 Task: Explore satellite view of the Petrified Forest National Park in Arizona.
Action: Mouse moved to (151, 31)
Screenshot: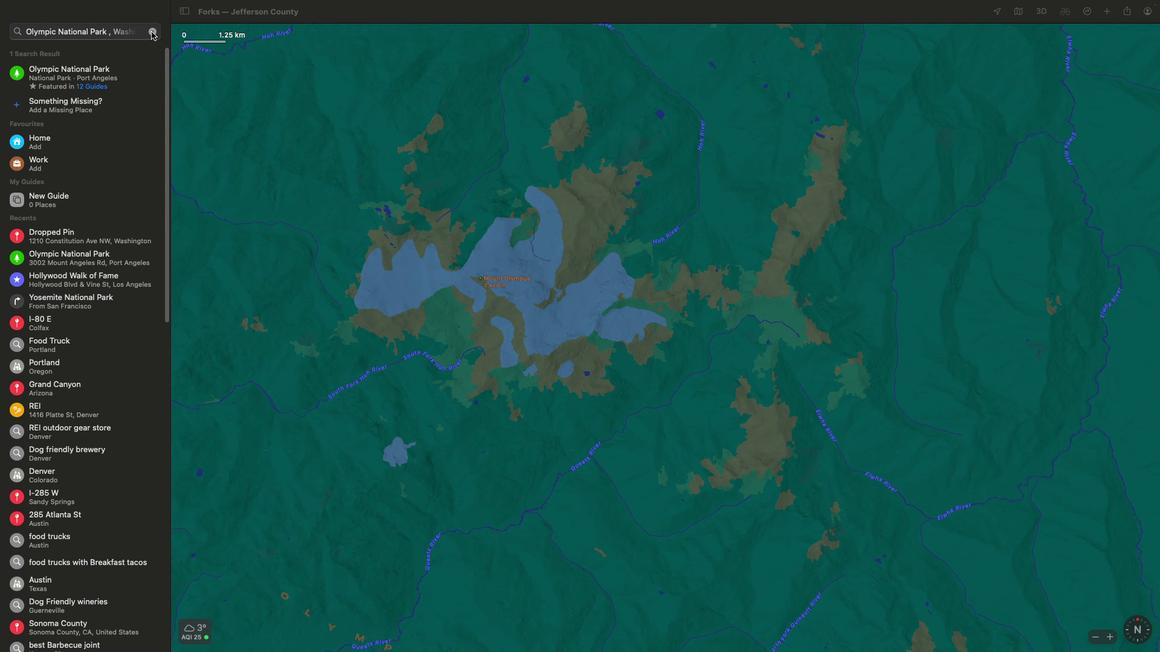 
Action: Mouse pressed left at (151, 31)
Screenshot: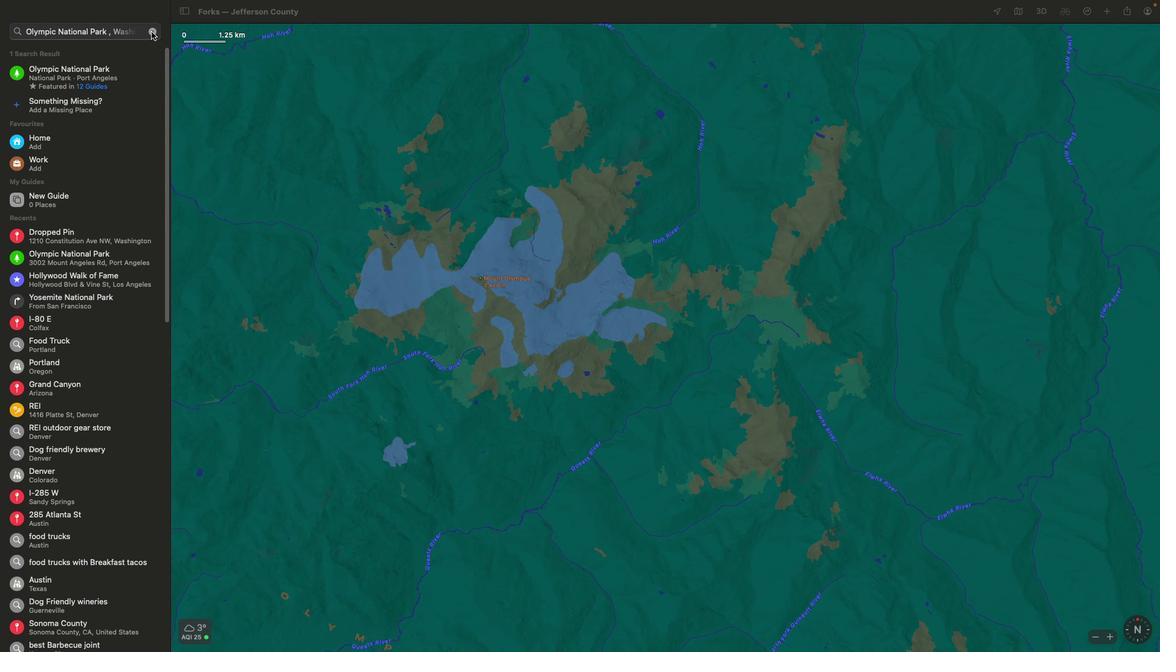 
Action: Mouse moved to (119, 32)
Screenshot: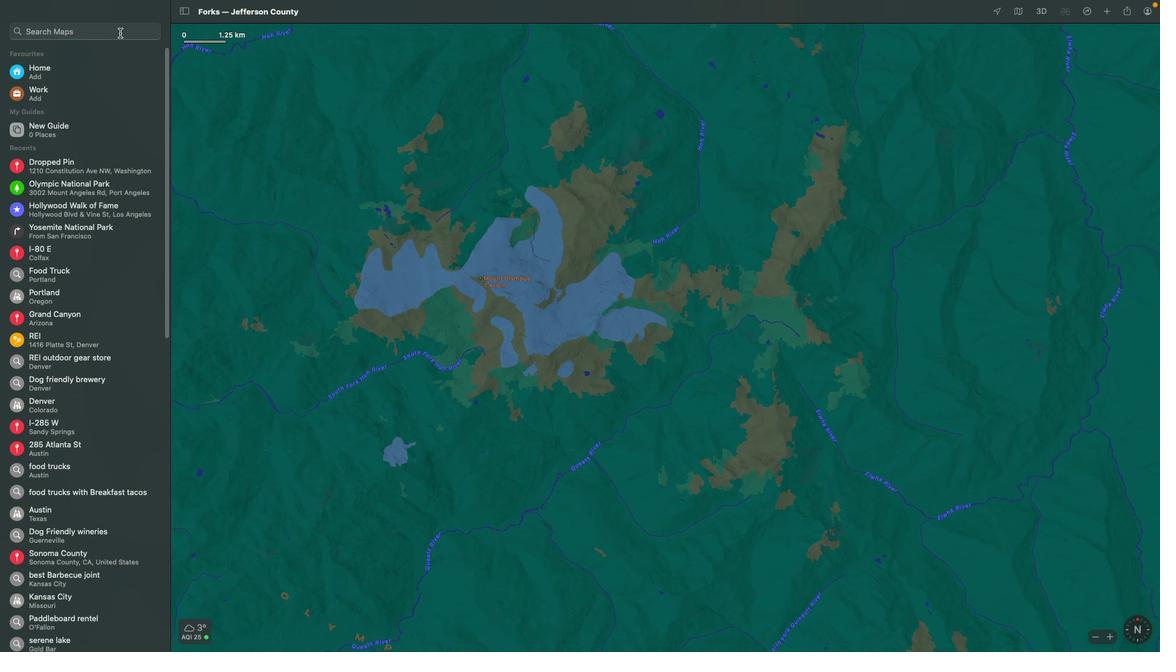 
Action: Mouse pressed left at (119, 32)
Screenshot: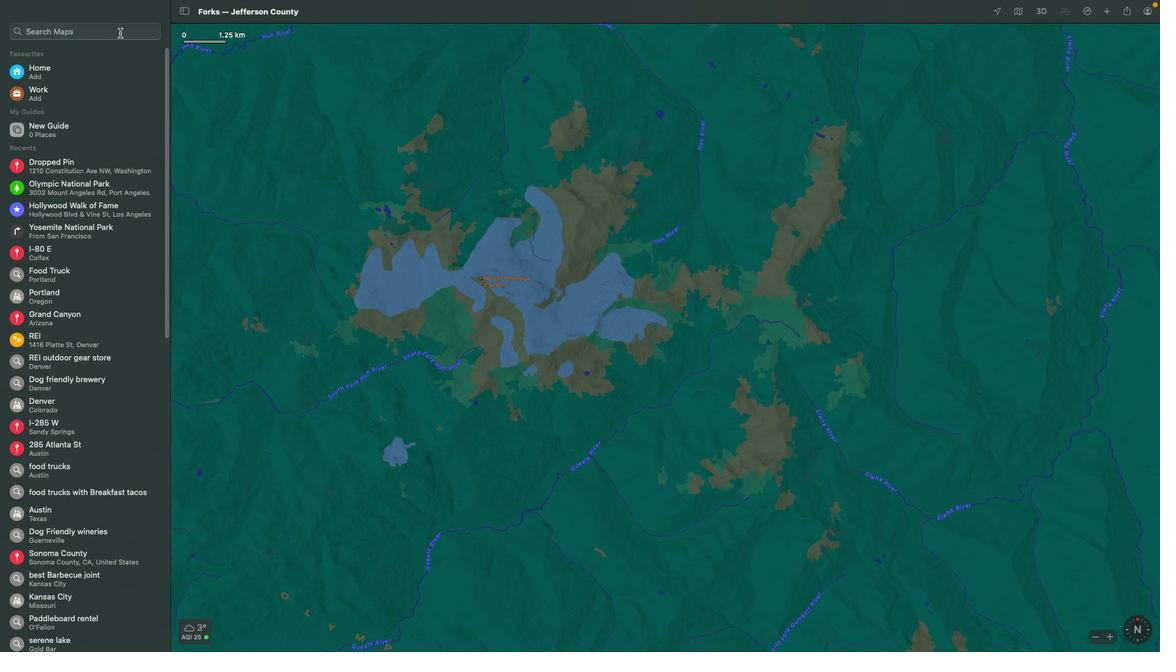 
Action: Mouse moved to (119, 32)
Screenshot: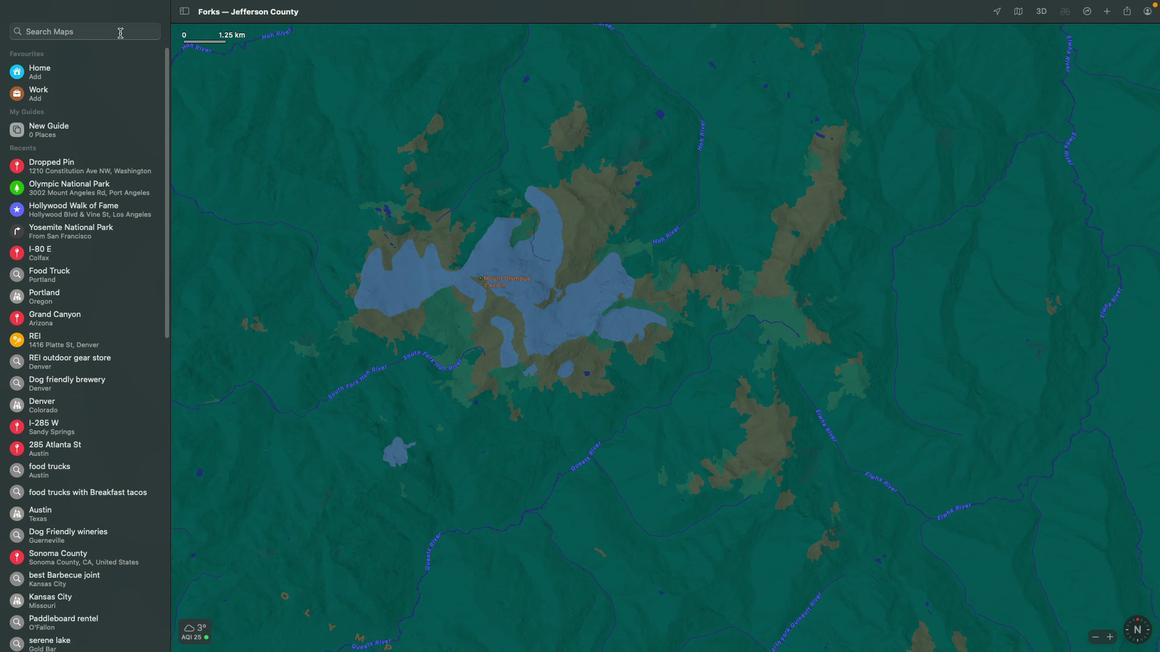 
Action: Key pressed Key.shift'P''e''t''r''i''f''i''e''d'Key.spaceKey.shift'F''o''r''e''s''t'Key.spaceKey.shift'N''a''t''o''n''a''l'Key.spaceKey.backspaceKey.backspaceKey.backspaceKey.backspaceKey.backspace'i''o''n''a''l'Key.spaceKey.shift'P''a''r''k'Key.space'i''n'Key.spaceKey.shift'A''r''z''o''n''a'Key.enter
Screenshot: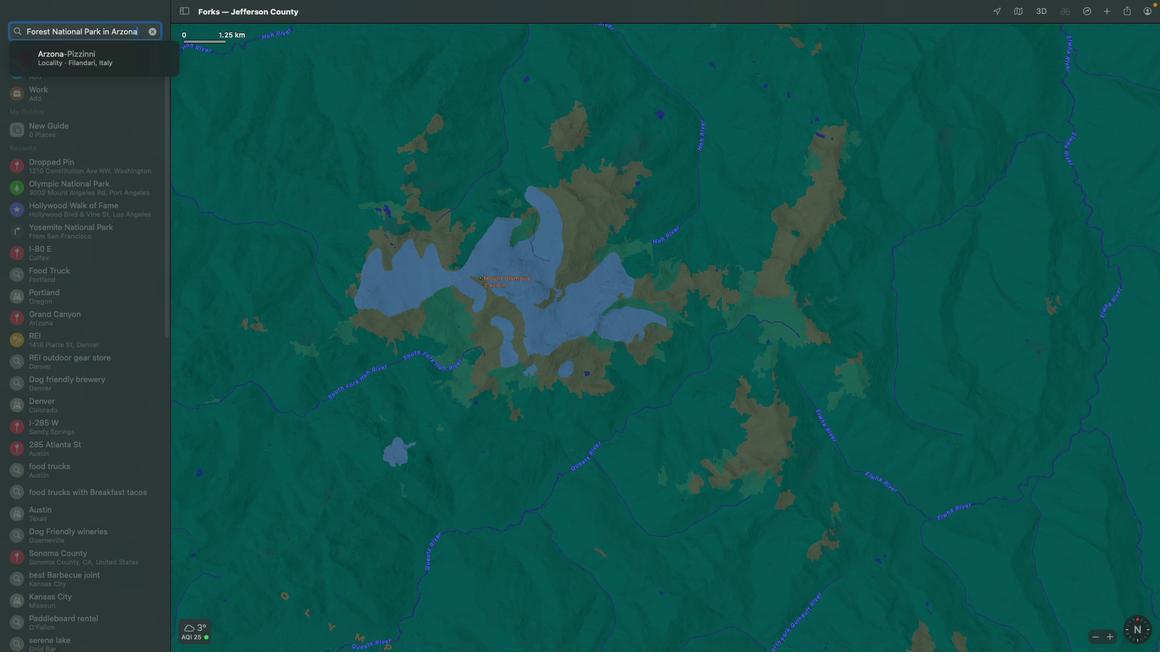 
Action: Mouse moved to (1012, 15)
Screenshot: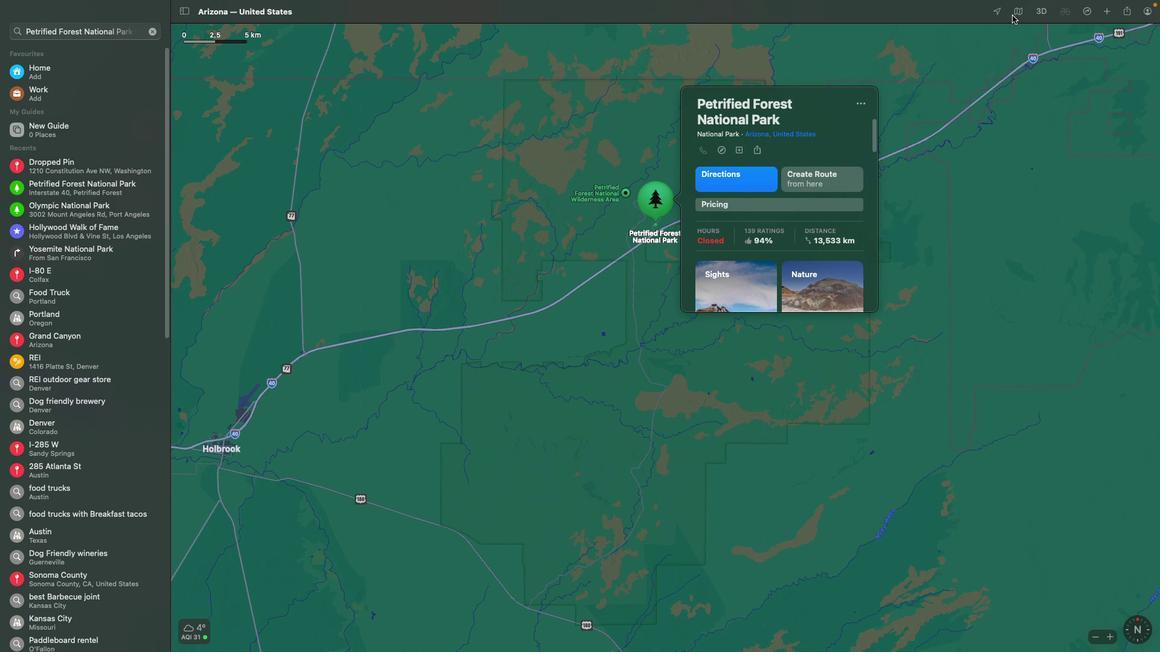 
Action: Mouse pressed left at (1012, 15)
Screenshot: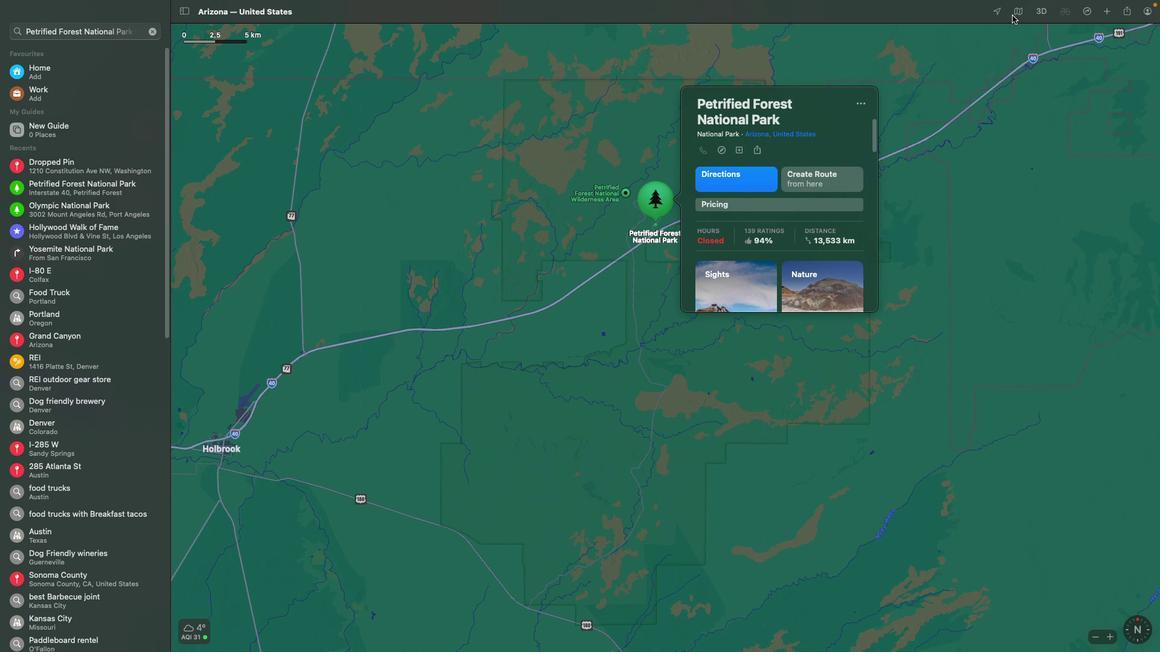 
Action: Mouse moved to (1064, 132)
Screenshot: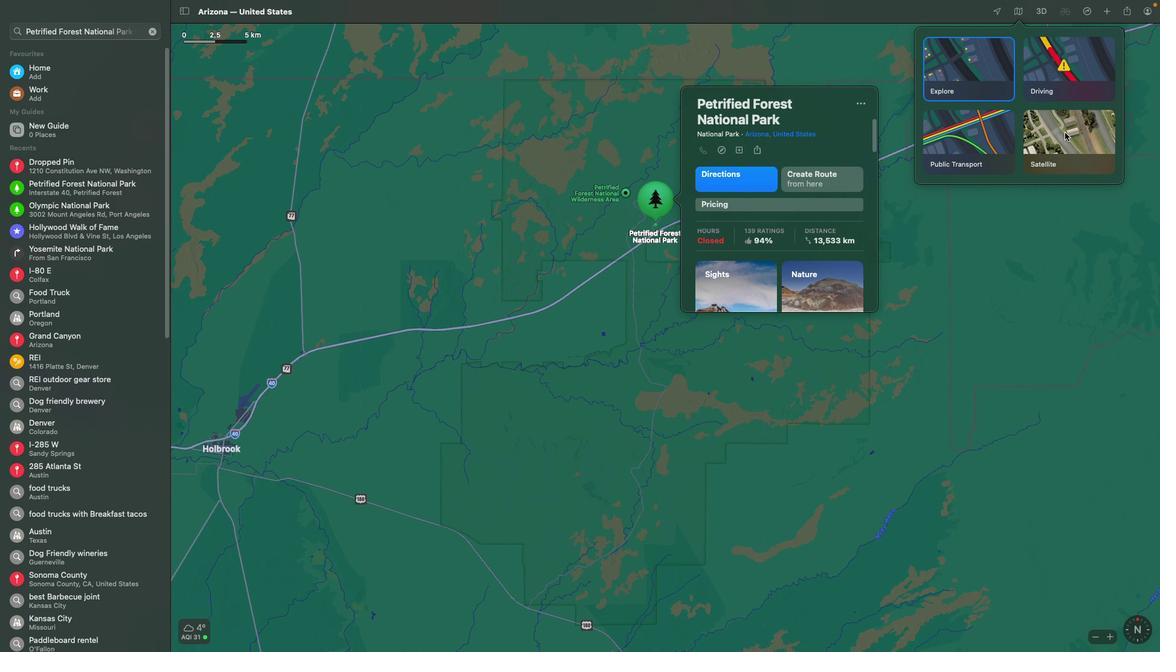 
Action: Mouse pressed left at (1064, 132)
Screenshot: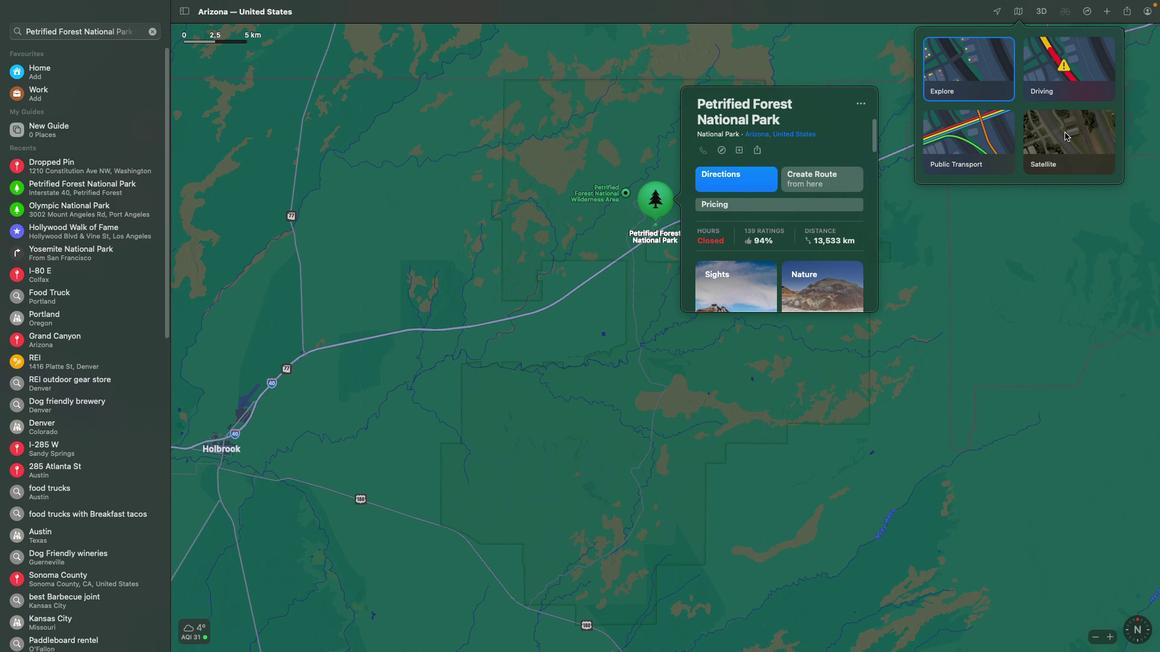 
Action: Mouse moved to (666, 279)
Screenshot: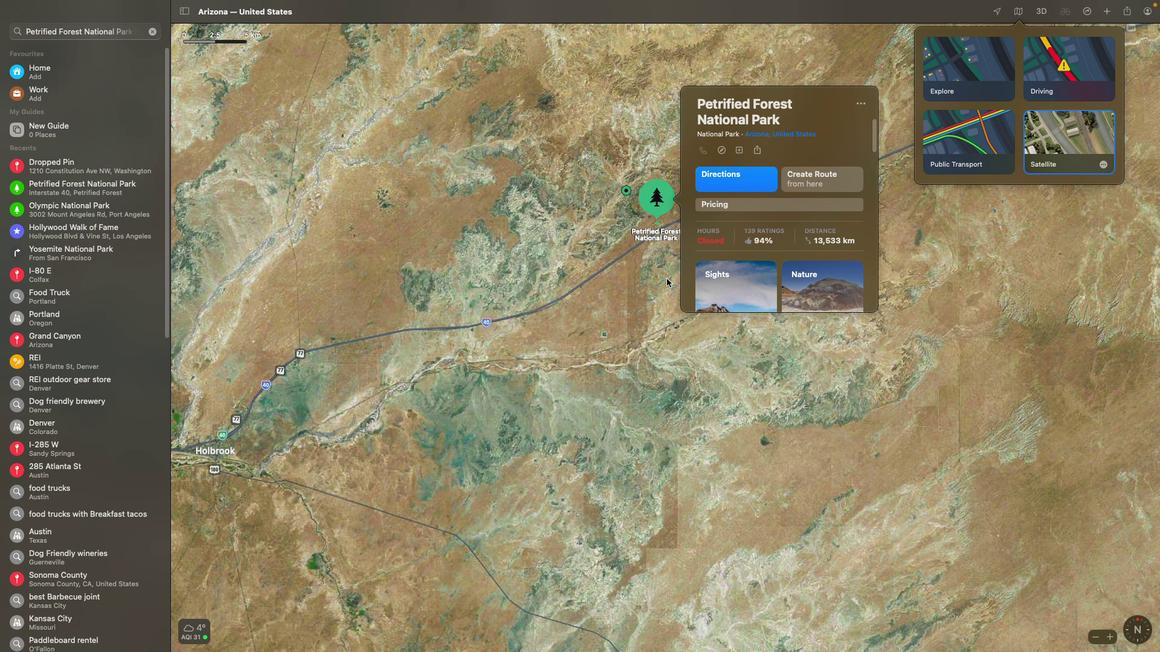 
Action: Mouse scrolled (666, 279) with delta (0, 0)
Screenshot: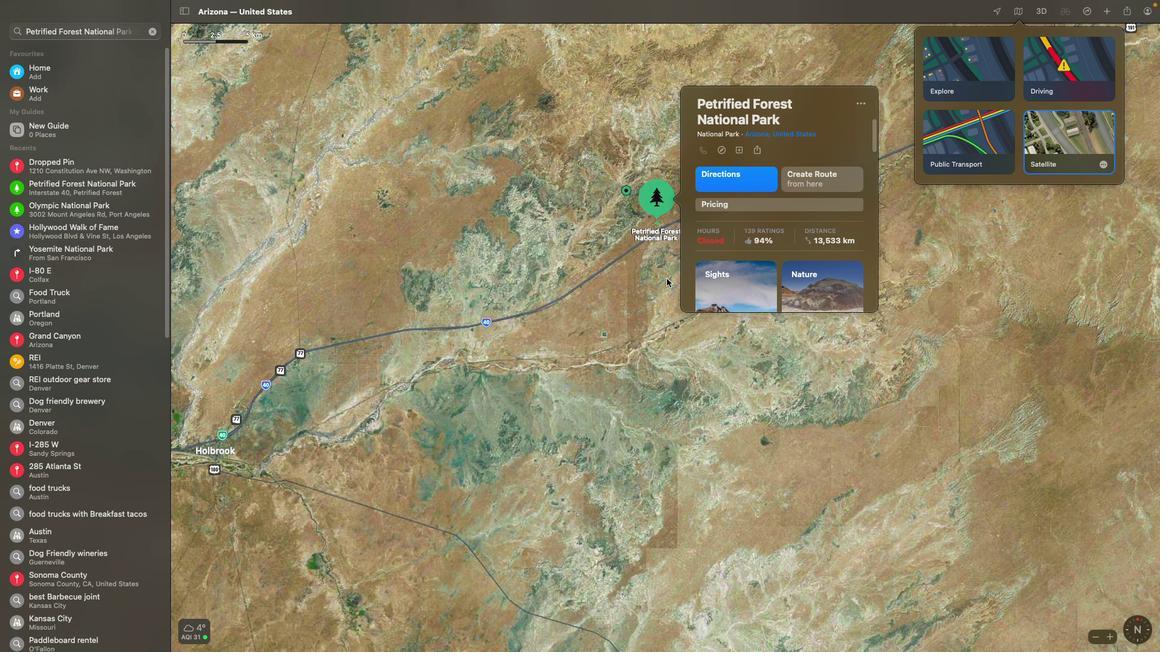 
Action: Mouse scrolled (666, 279) with delta (0, 0)
Screenshot: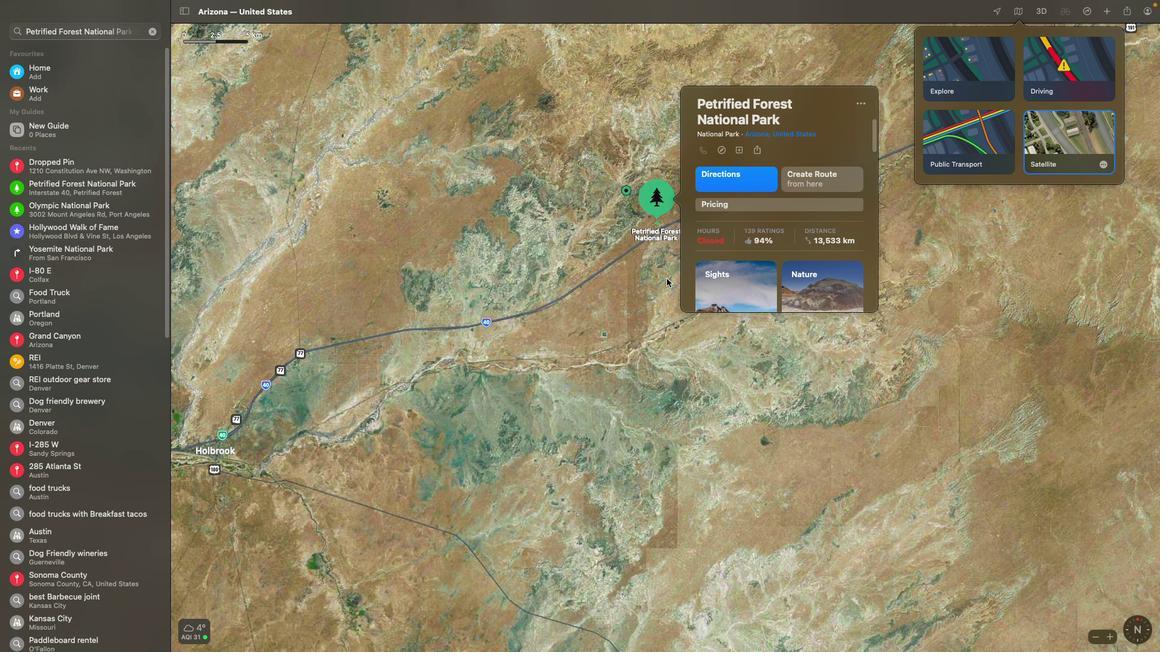 
Action: Mouse scrolled (666, 279) with delta (0, 1)
Screenshot: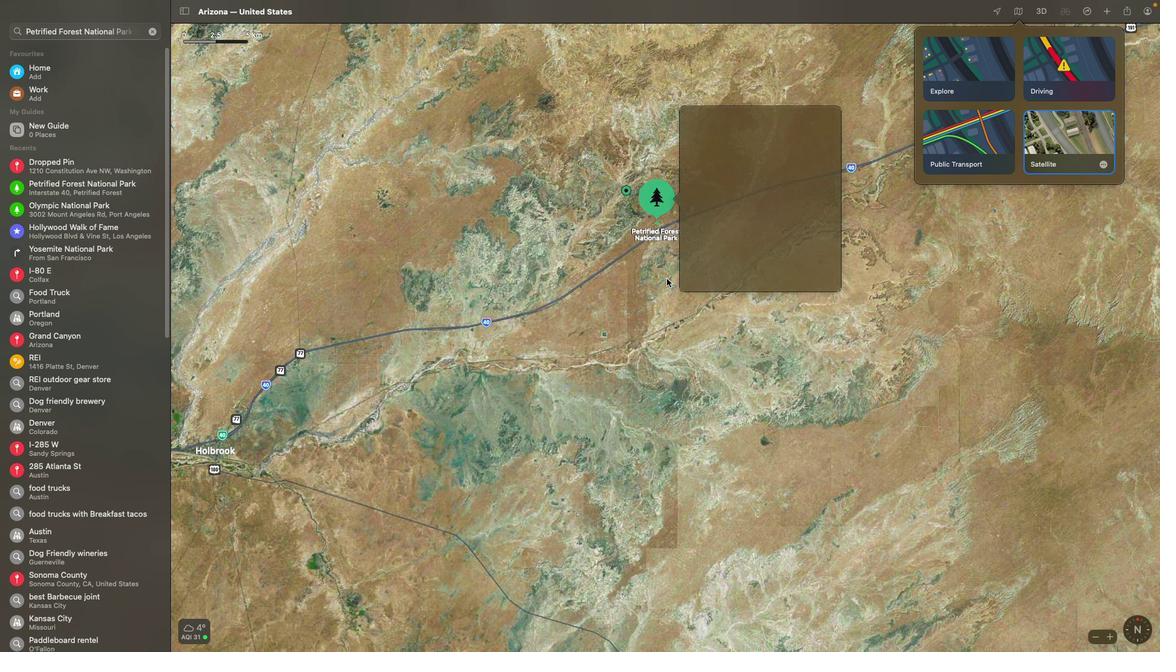 
Action: Mouse scrolled (666, 279) with delta (0, 3)
Screenshot: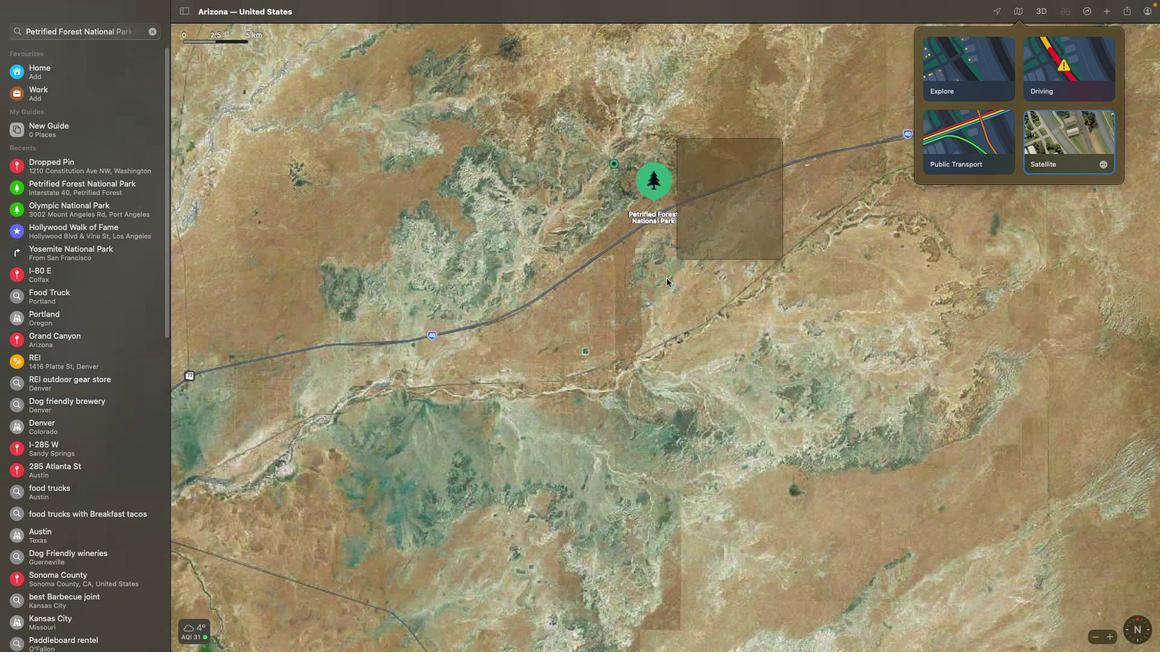 
Action: Mouse scrolled (666, 279) with delta (0, 3)
Screenshot: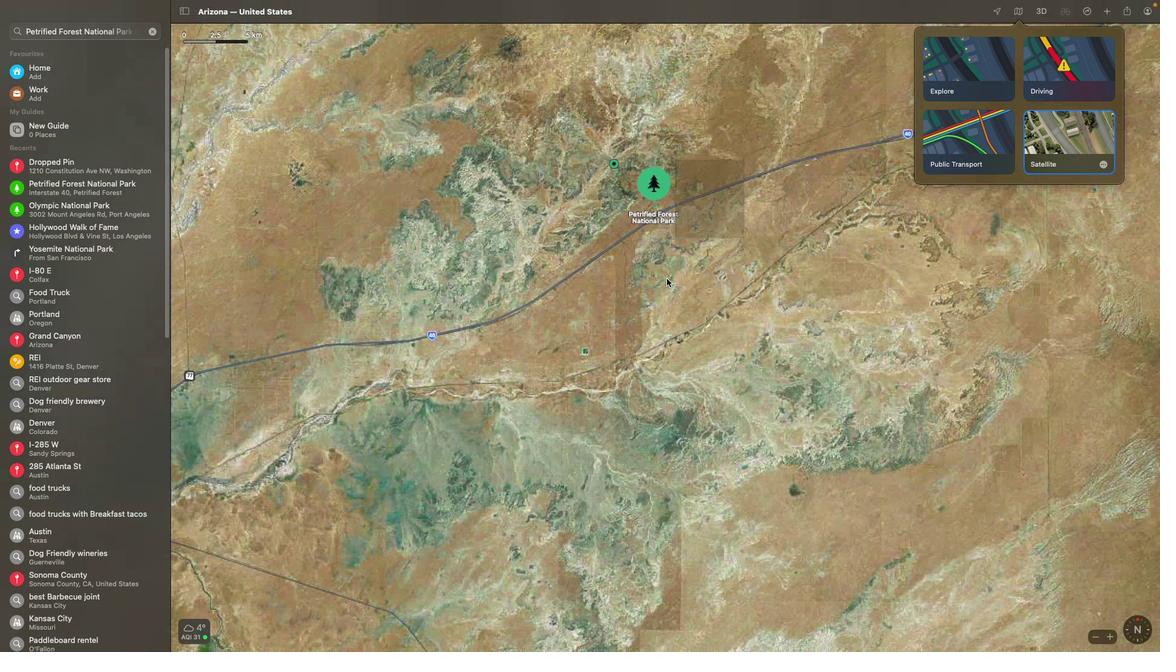 
Action: Mouse scrolled (666, 279) with delta (0, 0)
Screenshot: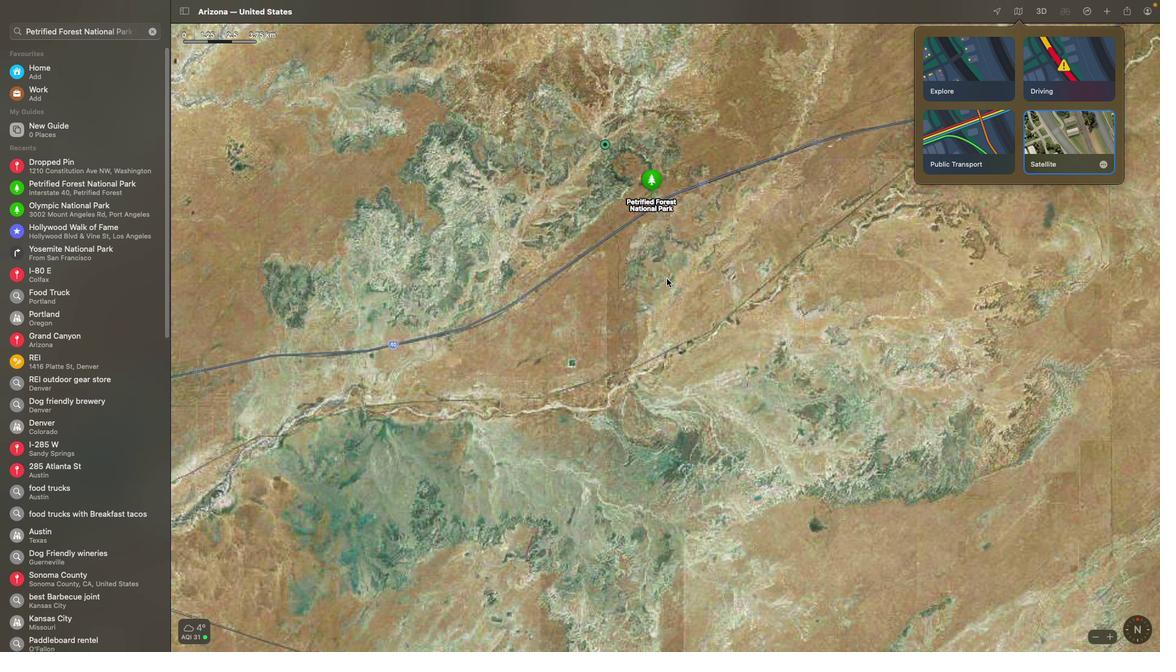 
Action: Mouse scrolled (666, 279) with delta (0, 0)
Screenshot: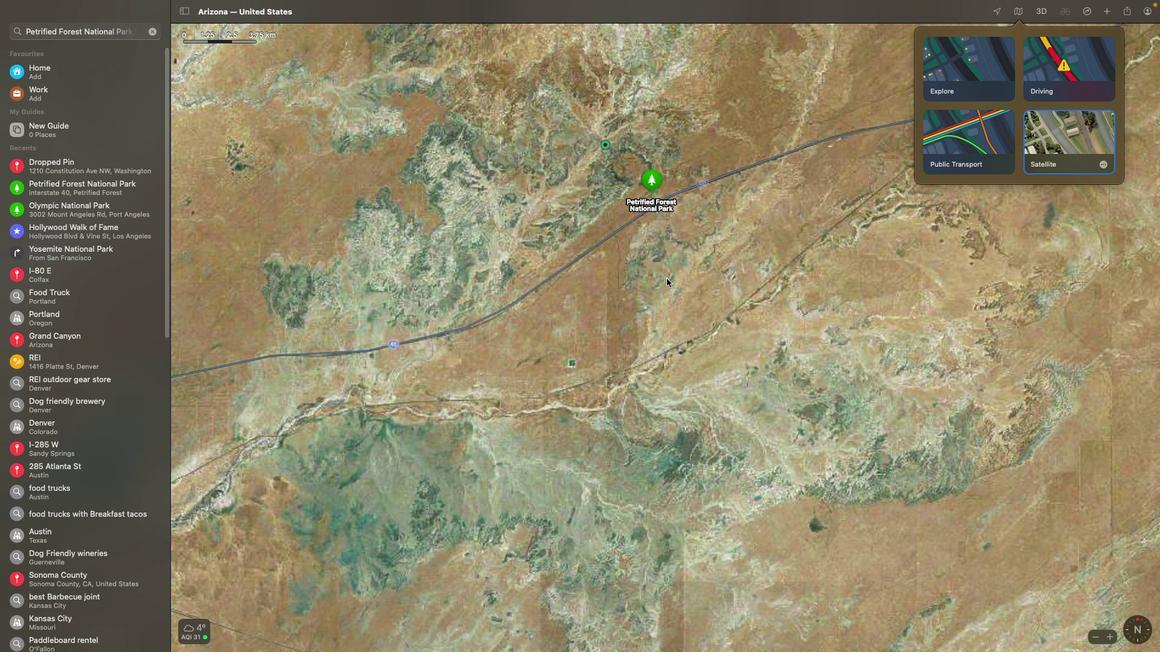 
Action: Mouse scrolled (666, 279) with delta (0, 1)
Screenshot: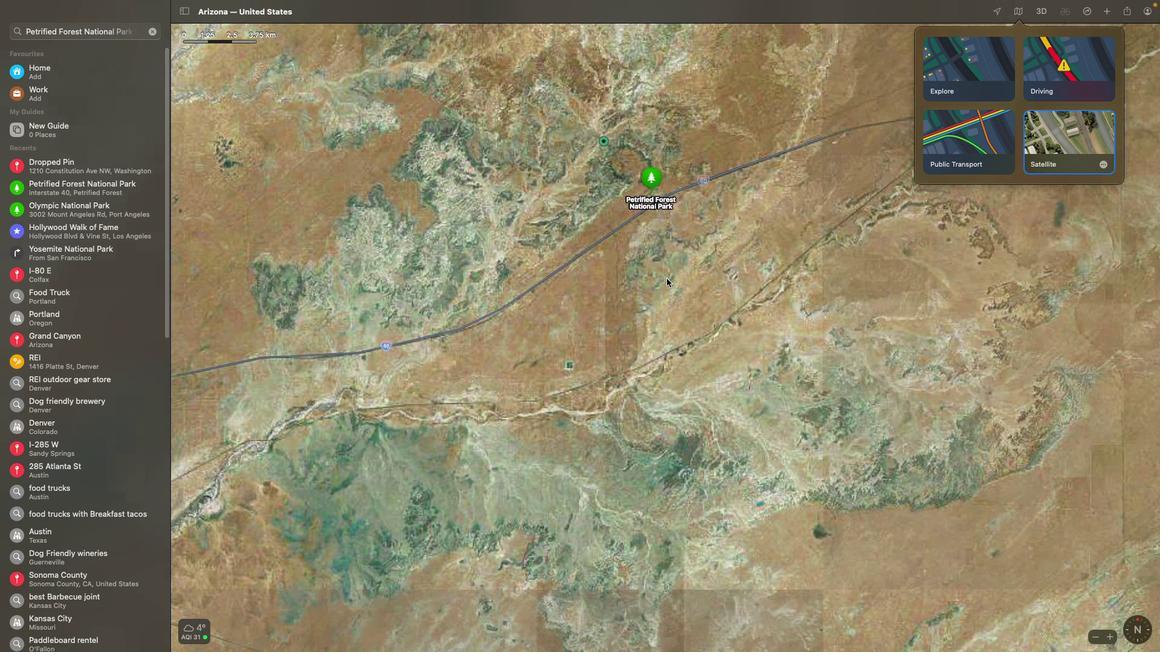 
Action: Mouse moved to (664, 262)
Screenshot: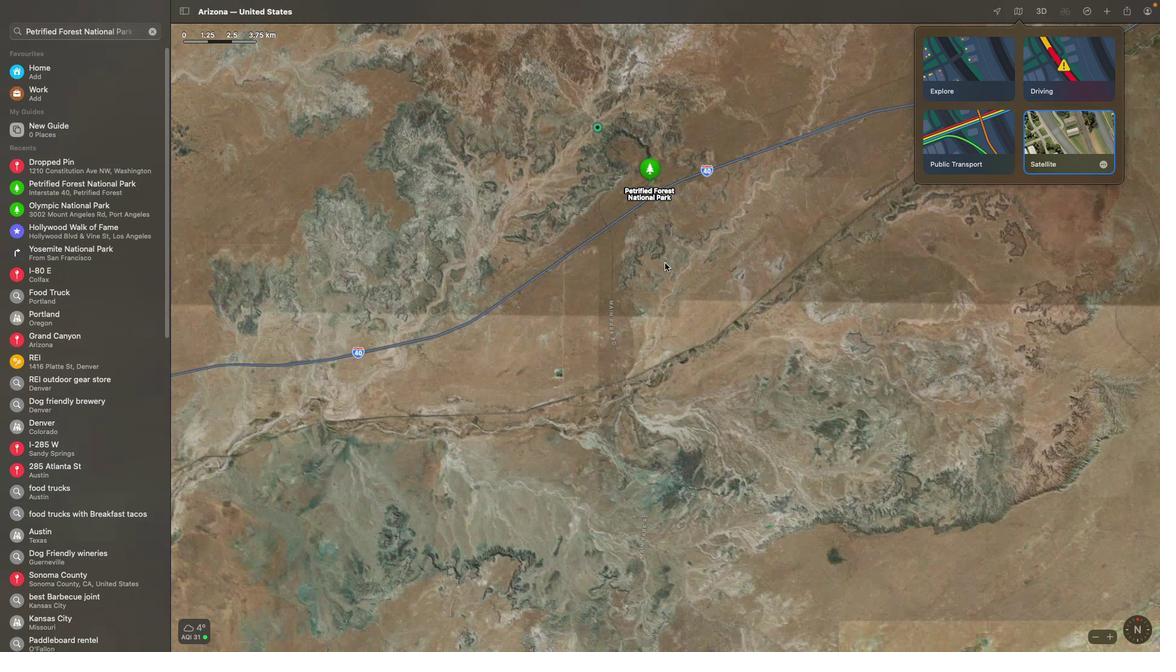 
Action: Mouse pressed left at (664, 262)
Screenshot: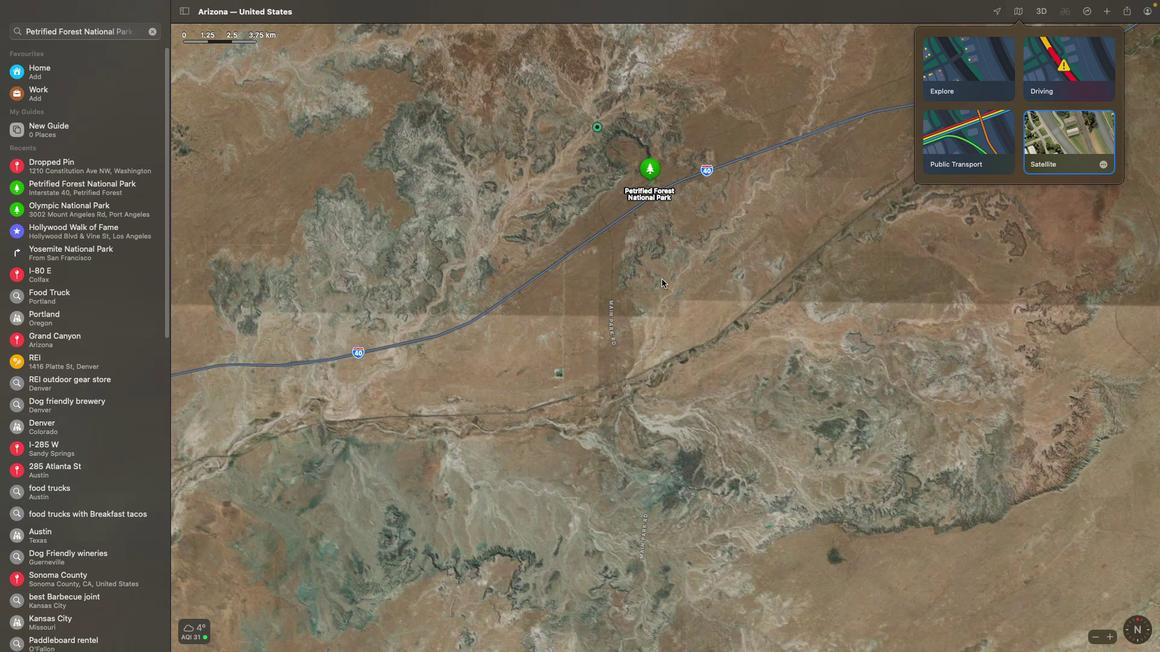 
Action: Mouse moved to (646, 267)
Screenshot: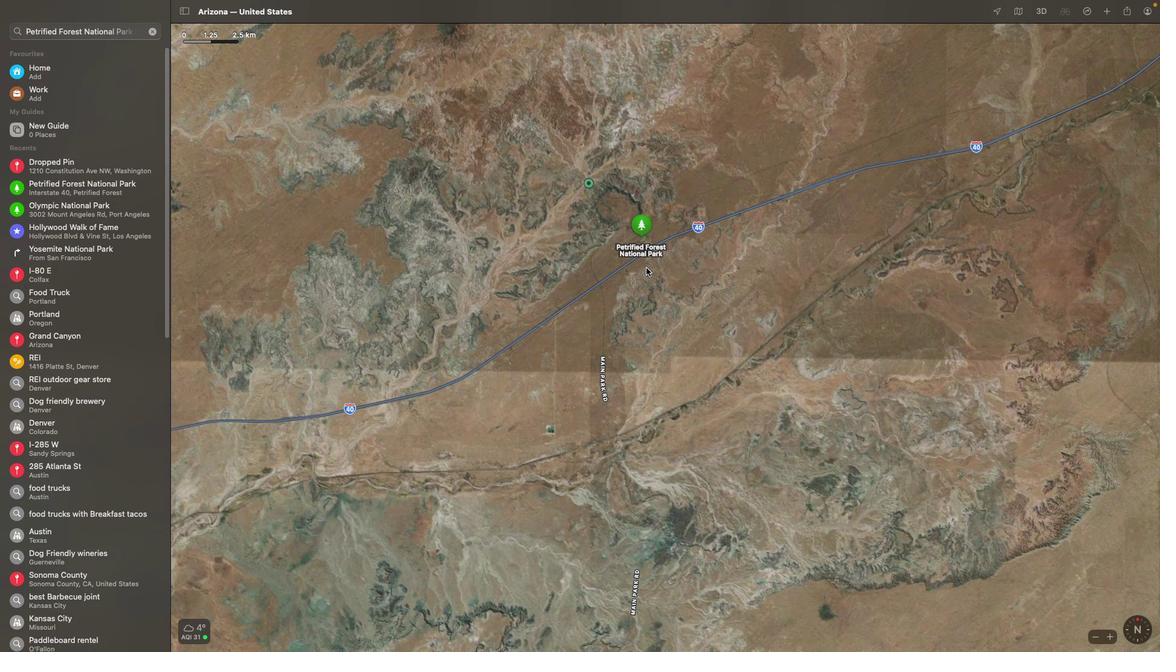 
Action: Mouse scrolled (646, 267) with delta (0, 0)
Screenshot: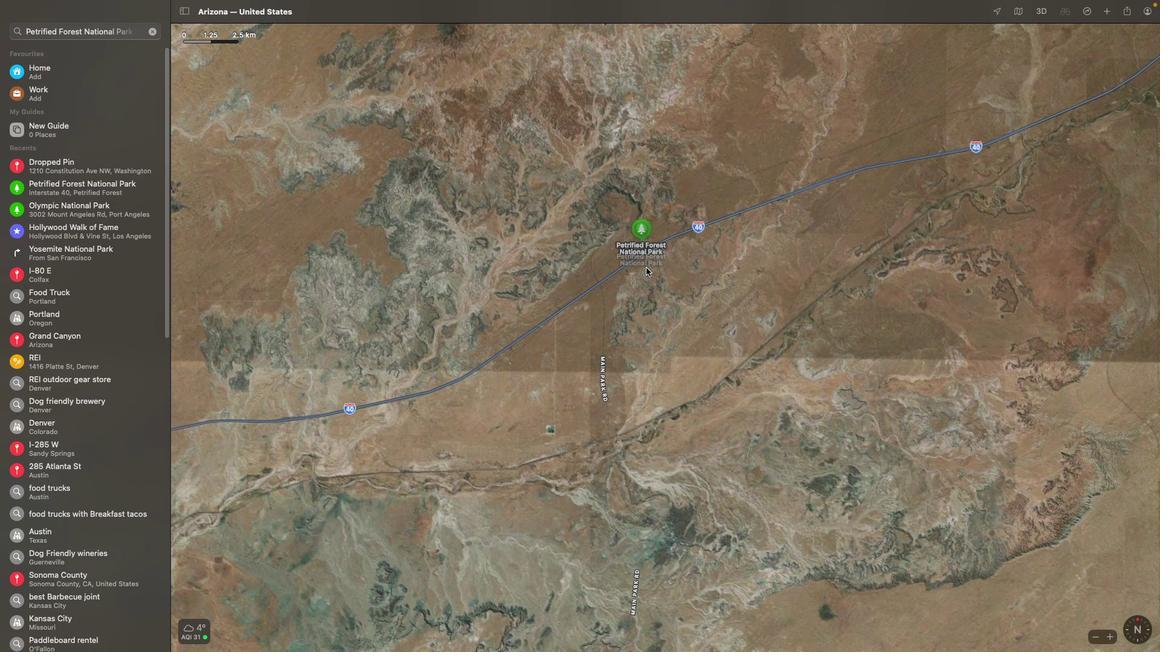 
Action: Mouse scrolled (646, 267) with delta (0, 0)
Screenshot: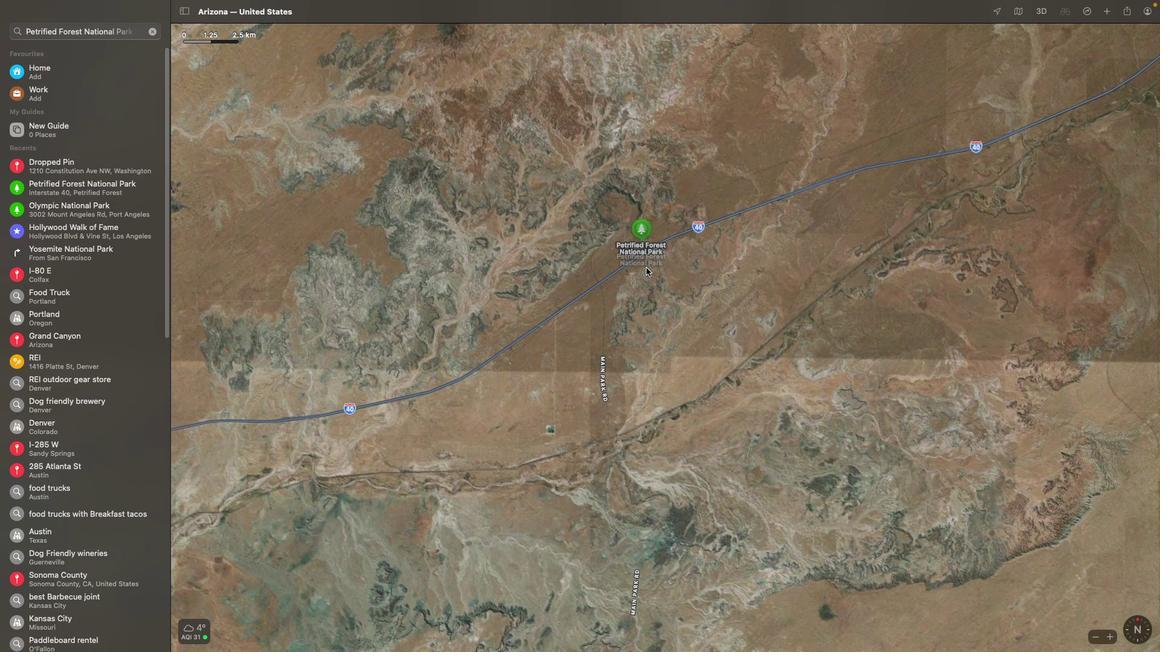 
Action: Mouse scrolled (646, 267) with delta (0, 1)
Screenshot: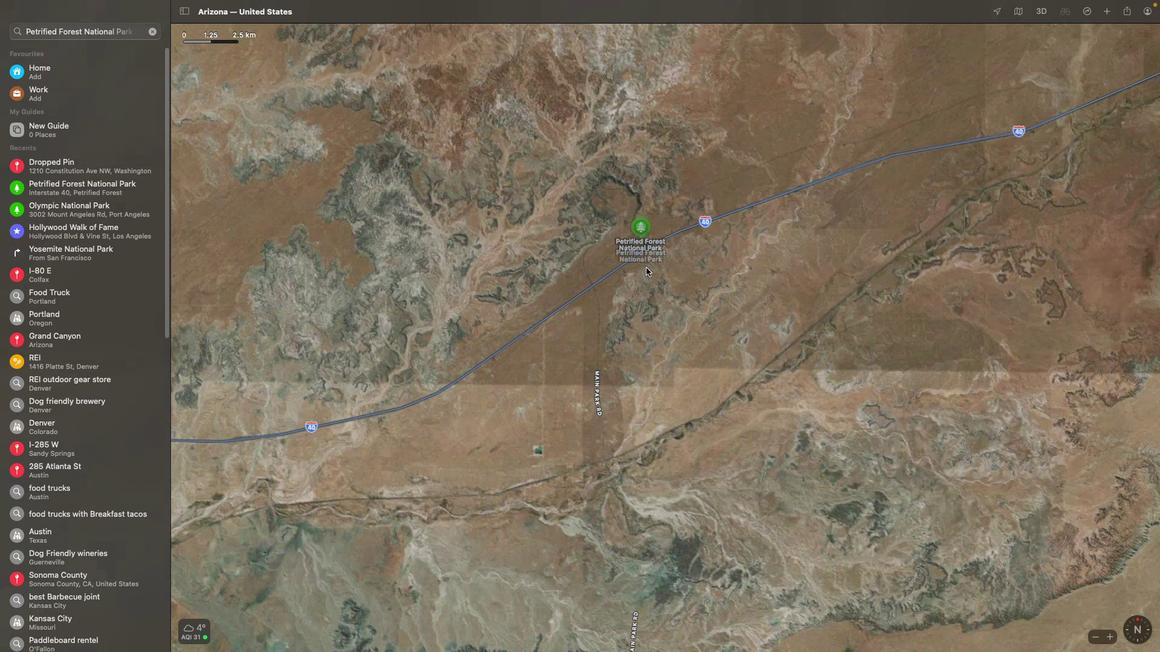 
Action: Mouse scrolled (646, 267) with delta (0, 3)
Screenshot: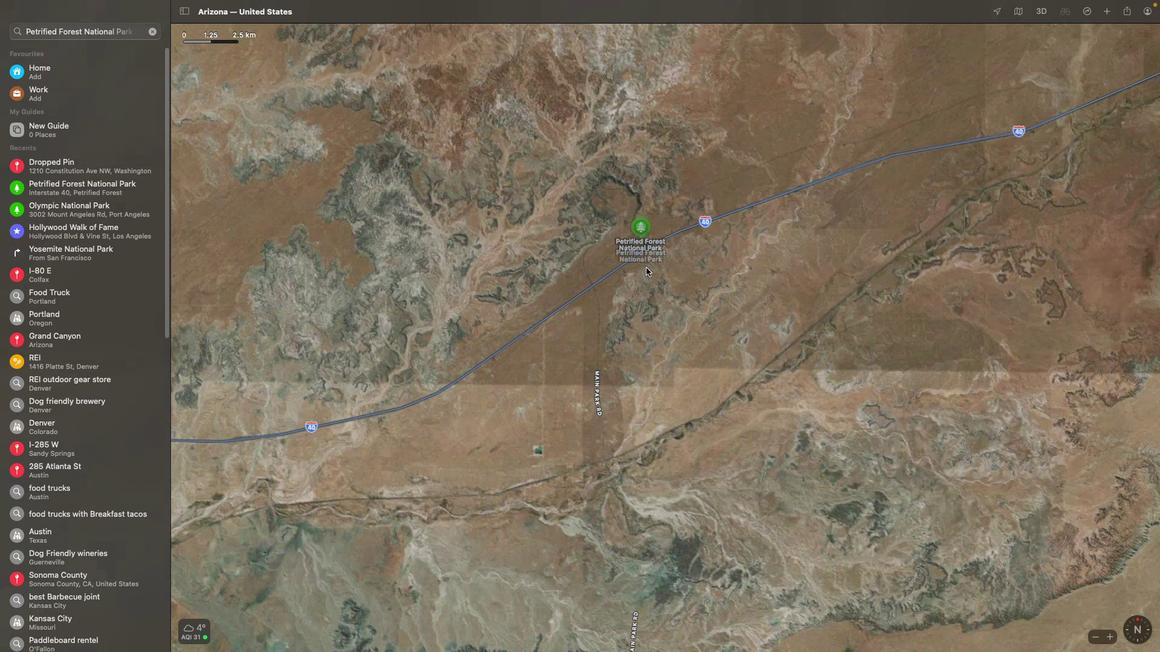 
Action: Mouse scrolled (646, 267) with delta (0, 0)
Screenshot: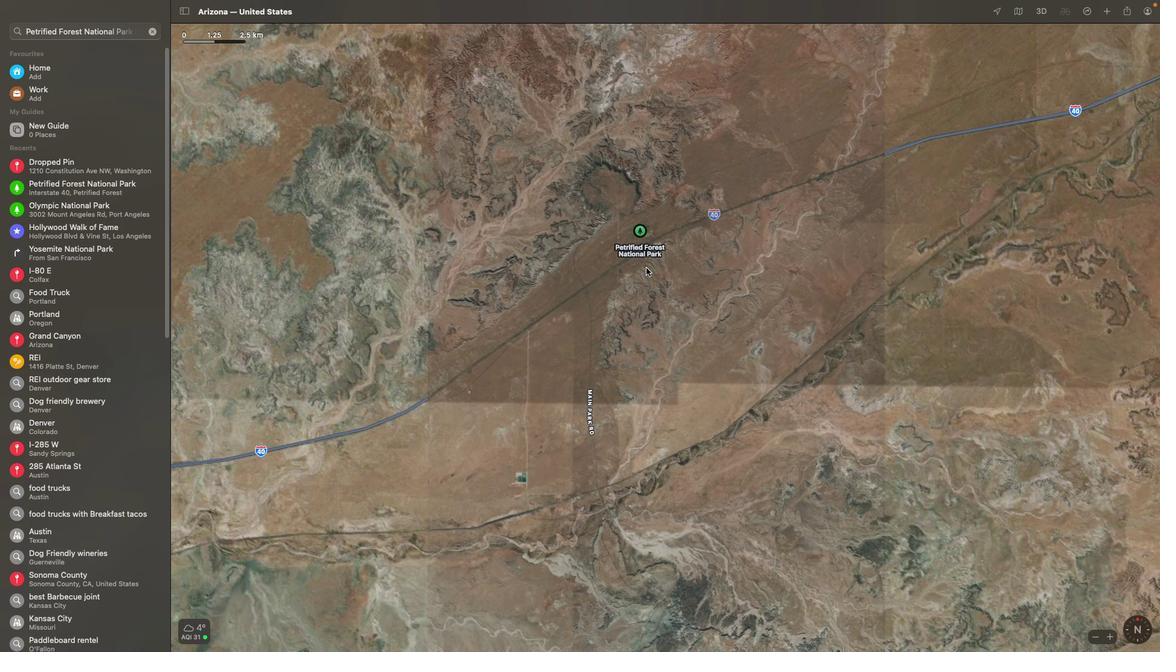 
Action: Mouse scrolled (646, 267) with delta (0, 0)
Screenshot: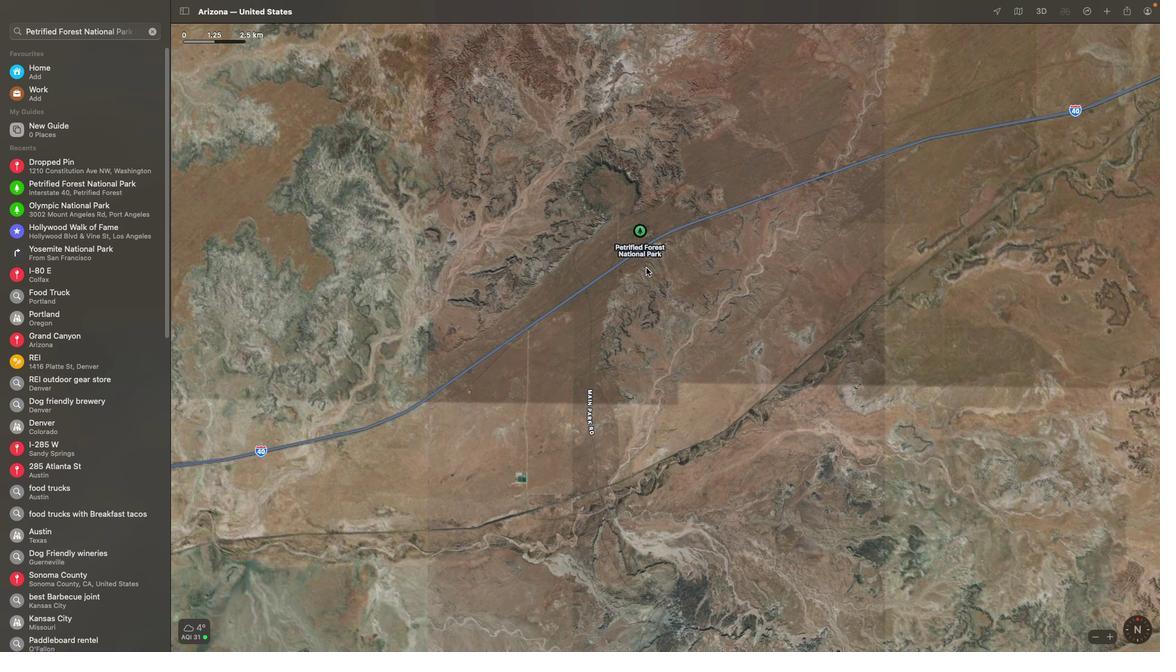 
Action: Mouse scrolled (646, 267) with delta (0, 0)
Screenshot: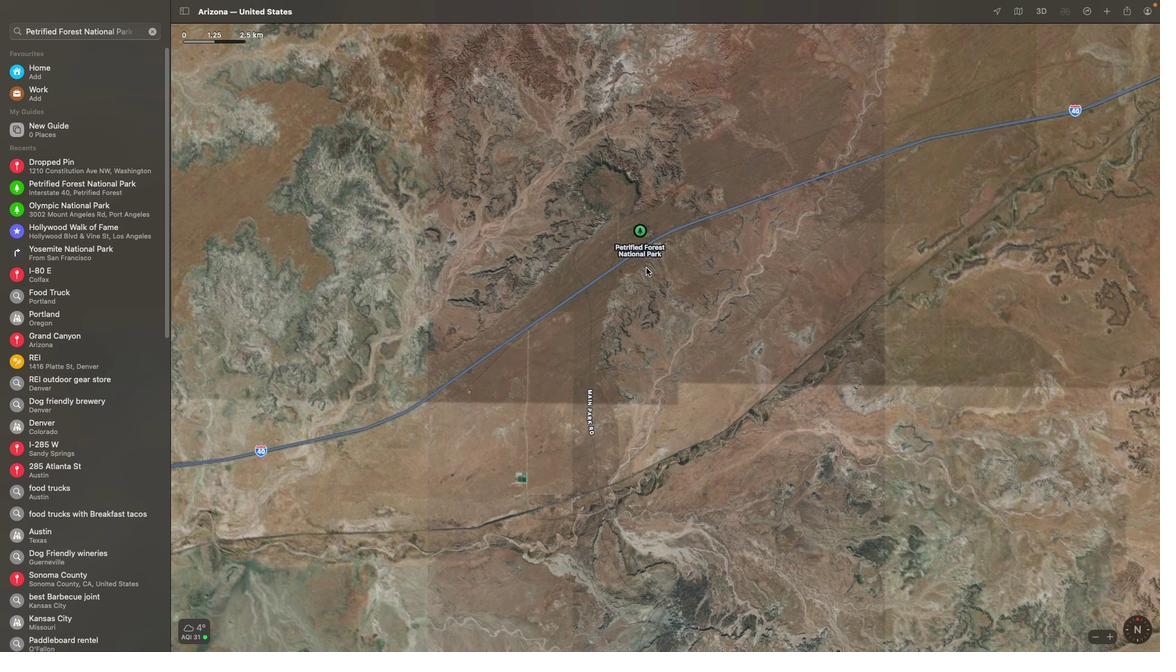
